 Task: Set the default VCD device to D:.
Action: Mouse moved to (91, 13)
Screenshot: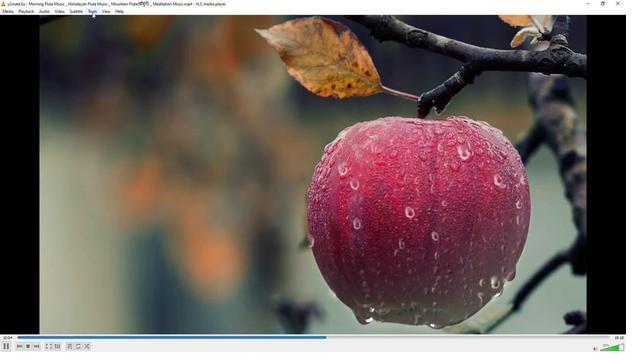 
Action: Mouse pressed left at (91, 13)
Screenshot: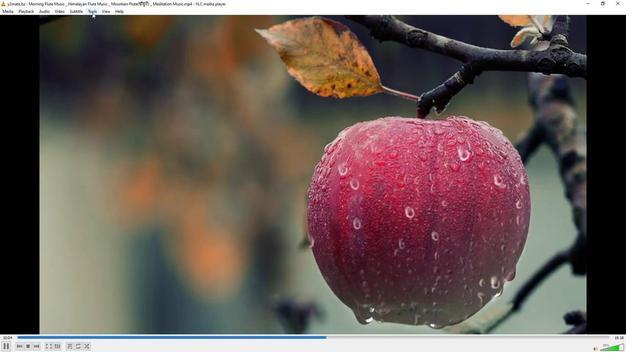 
Action: Mouse moved to (93, 89)
Screenshot: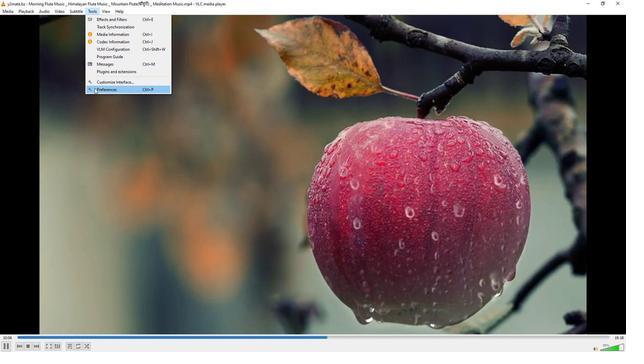 
Action: Mouse pressed left at (93, 89)
Screenshot: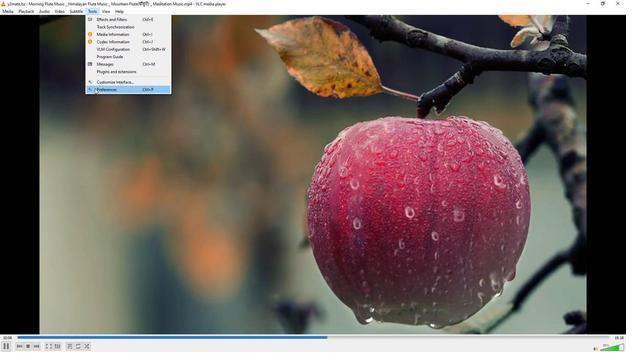 
Action: Mouse moved to (202, 289)
Screenshot: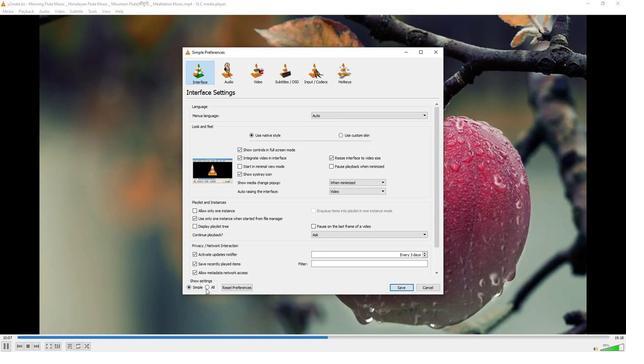 
Action: Mouse pressed left at (202, 289)
Screenshot: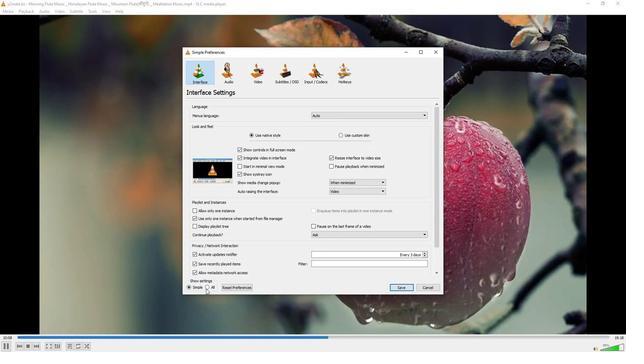 
Action: Mouse moved to (212, 169)
Screenshot: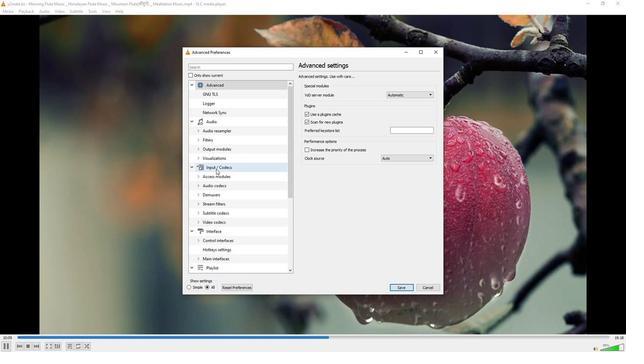 
Action: Mouse pressed left at (212, 169)
Screenshot: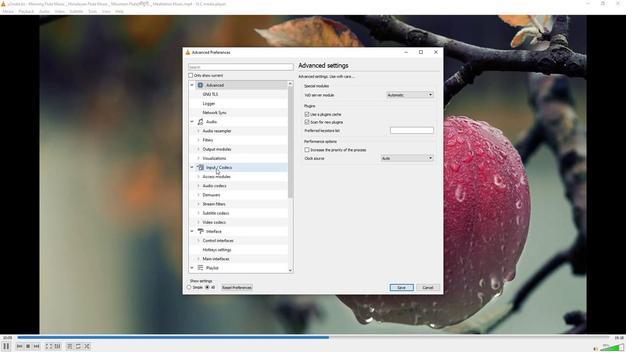 
Action: Mouse moved to (325, 211)
Screenshot: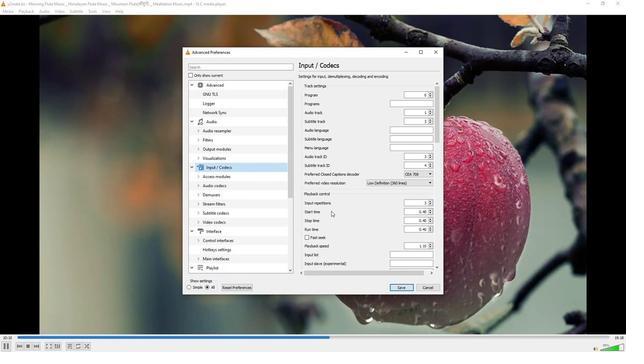 
Action: Mouse scrolled (325, 211) with delta (0, 0)
Screenshot: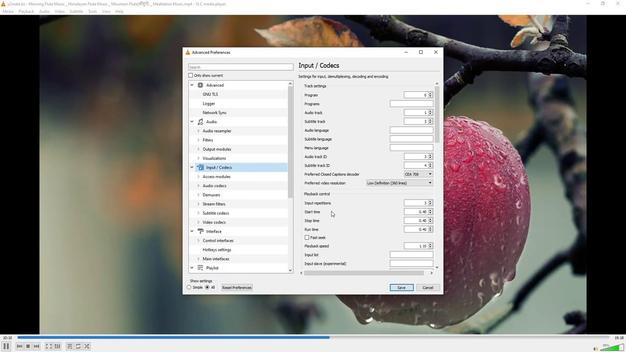 
Action: Mouse scrolled (325, 211) with delta (0, 0)
Screenshot: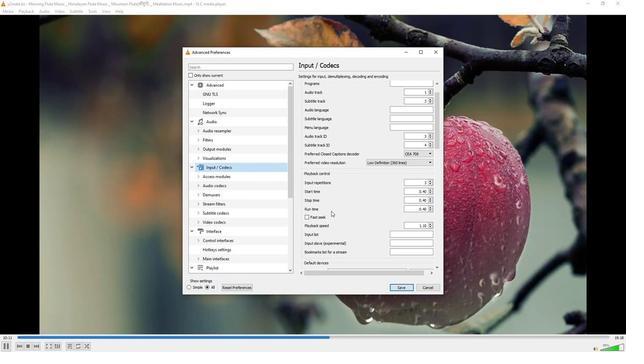 
Action: Mouse moved to (325, 211)
Screenshot: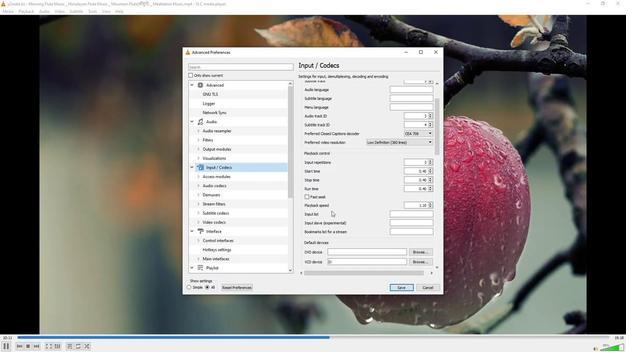 
Action: Mouse scrolled (325, 211) with delta (0, 0)
Screenshot: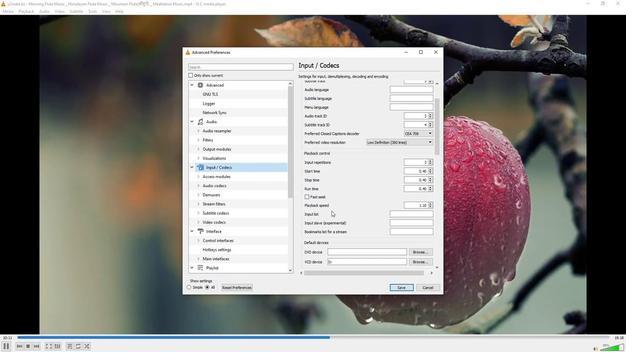 
Action: Mouse moved to (407, 242)
Screenshot: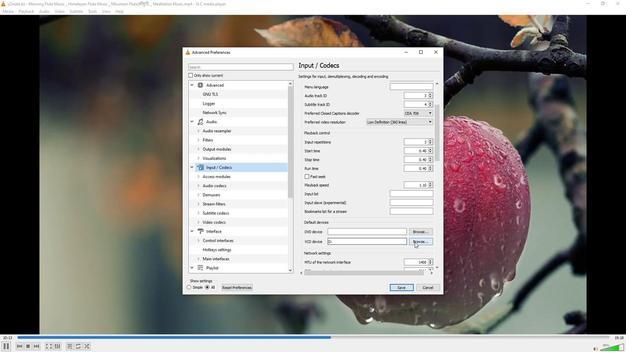 
Action: Mouse pressed left at (407, 242)
Screenshot: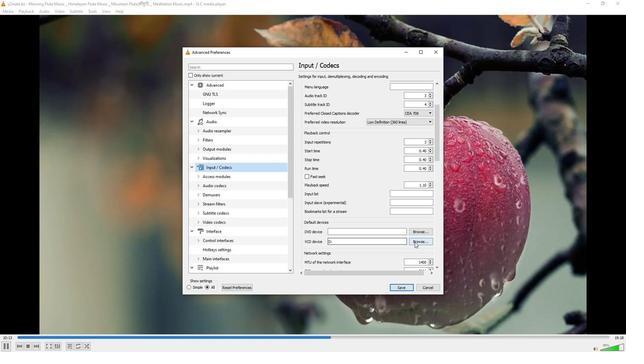 
Action: Mouse moved to (391, 242)
Screenshot: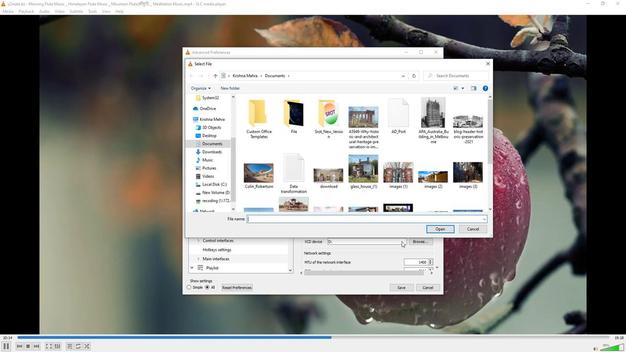 
